 Task: Look for products with mango flavor.
Action: Mouse moved to (1209, 213)
Screenshot: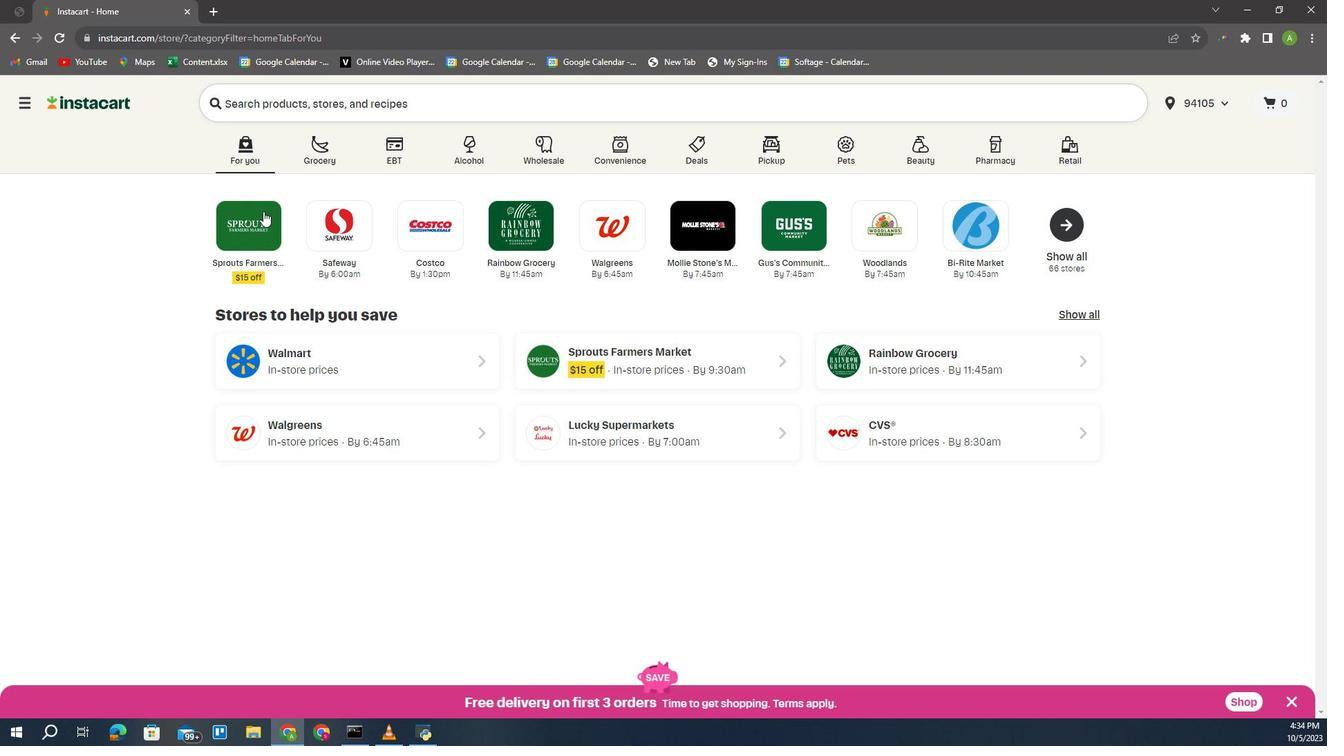 
Action: Mouse pressed left at (1209, 213)
Screenshot: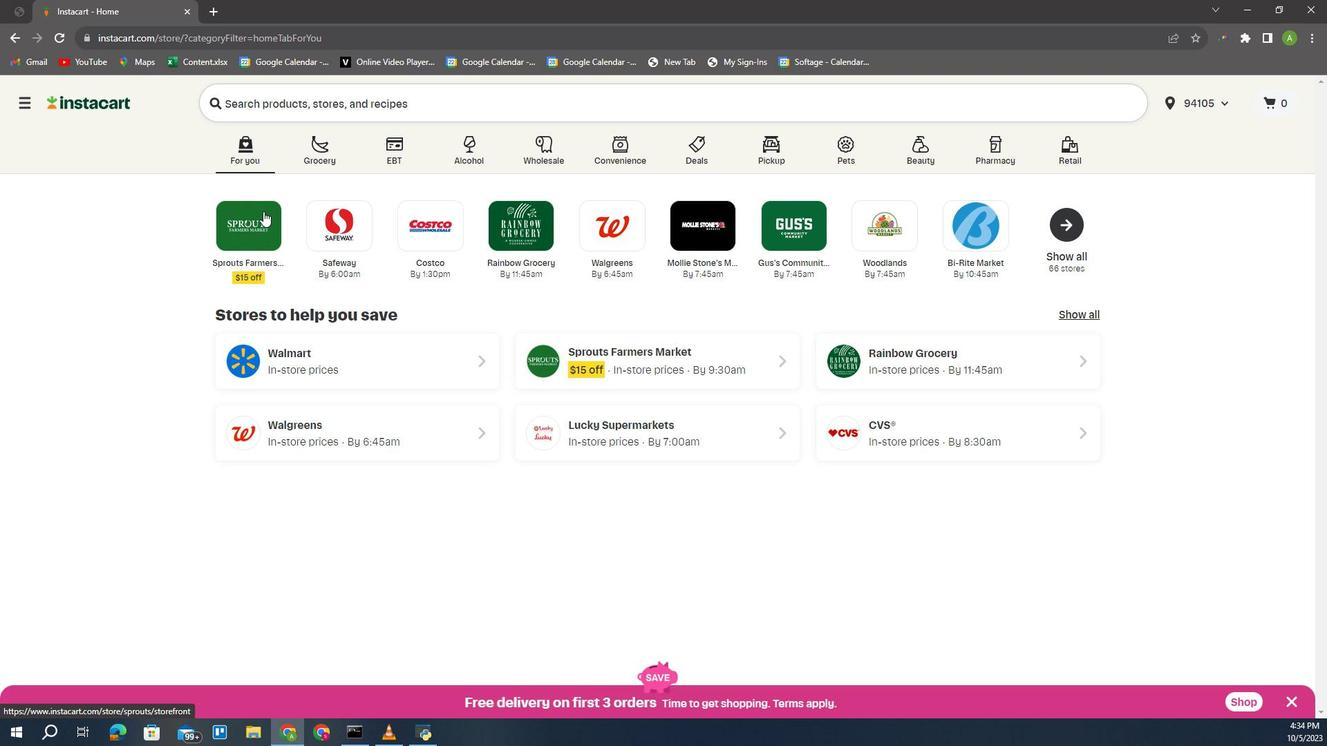 
Action: Mouse moved to (1026, 444)
Screenshot: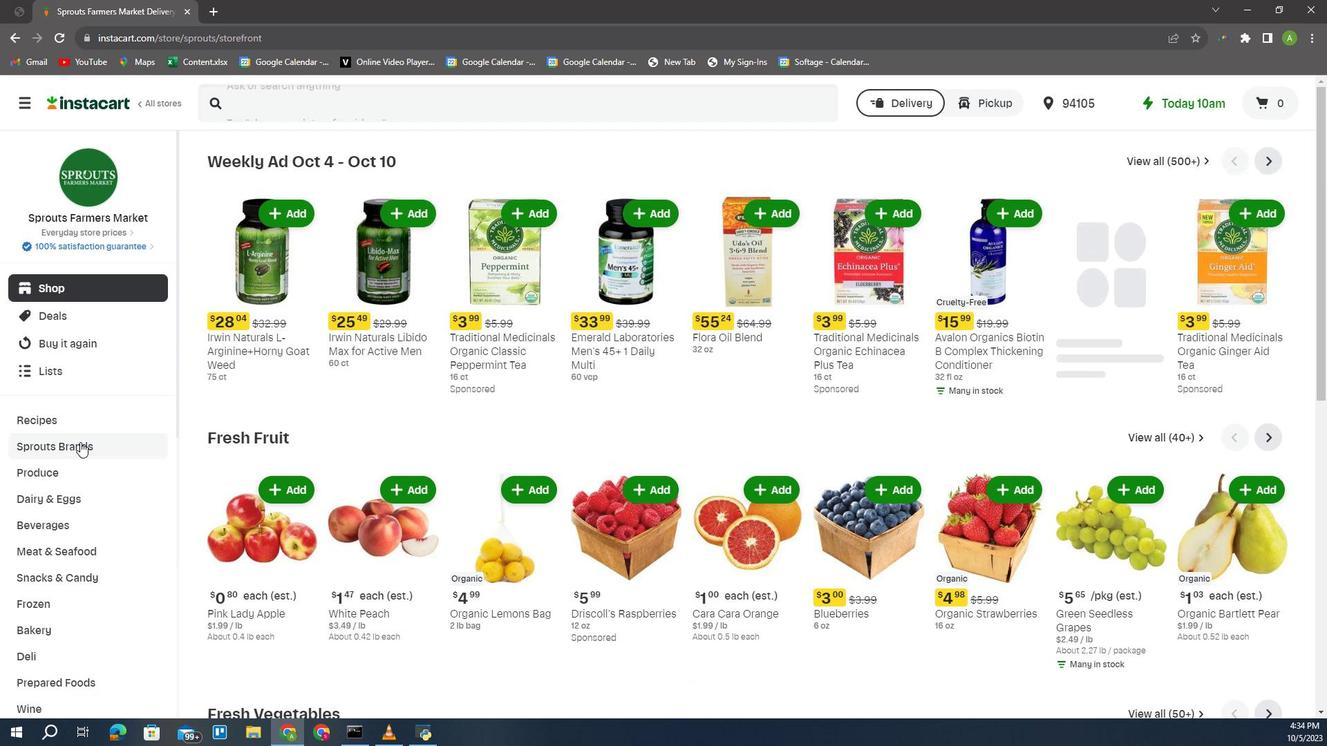 
Action: Mouse pressed left at (1026, 444)
Screenshot: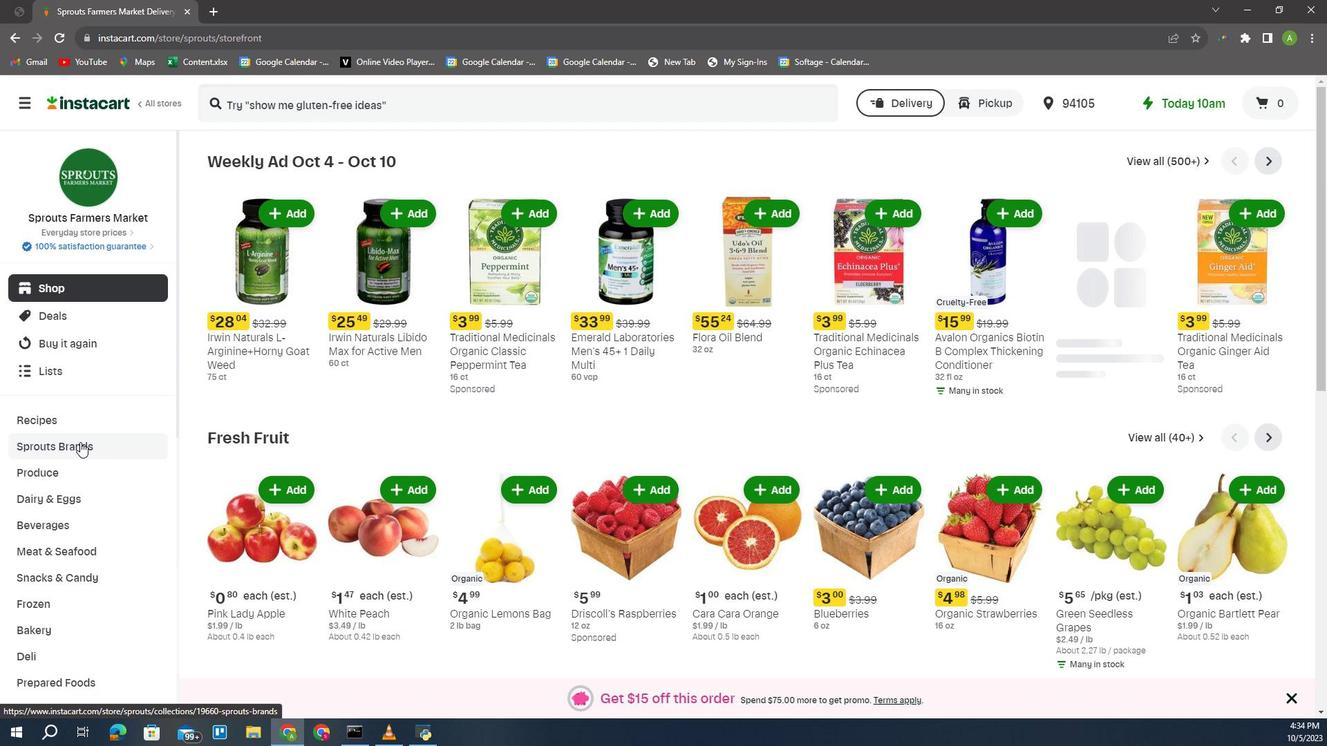
Action: Mouse moved to (1005, 661)
Screenshot: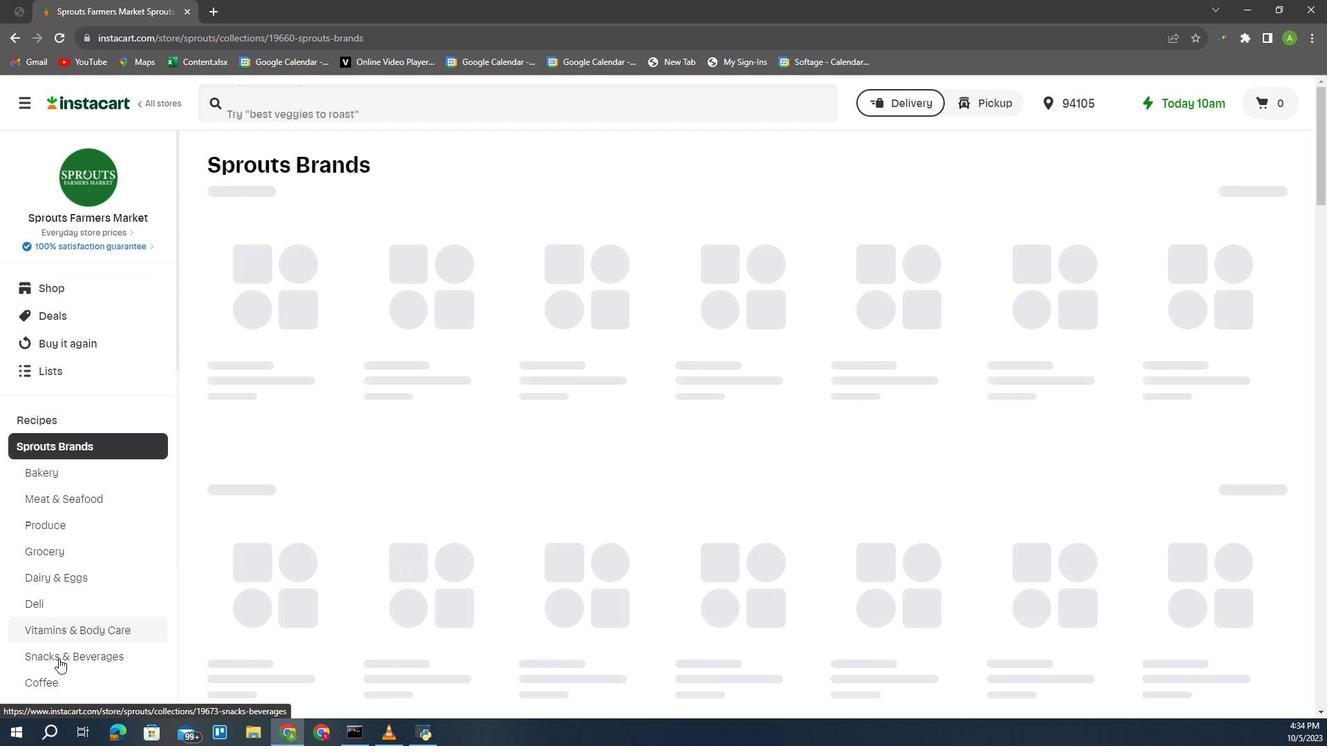 
Action: Mouse pressed left at (1005, 661)
Screenshot: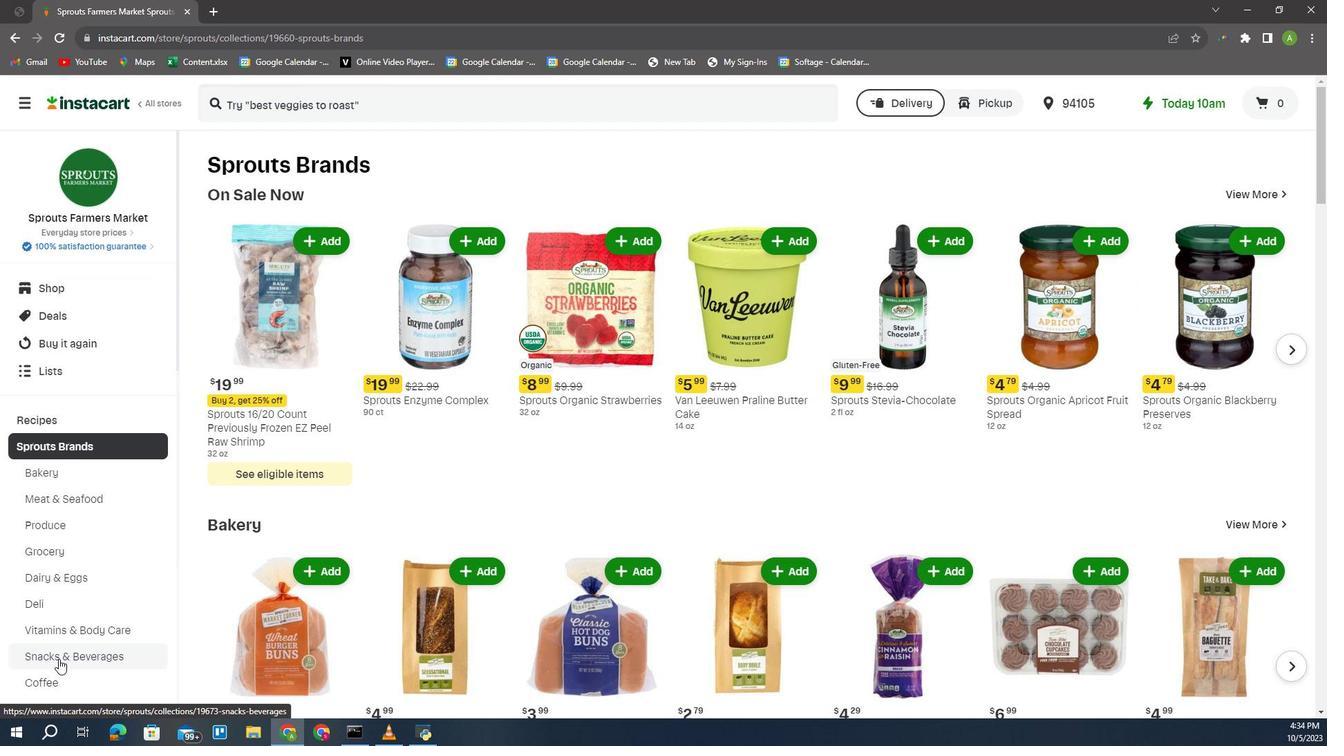 
Action: Mouse moved to (1213, 200)
Screenshot: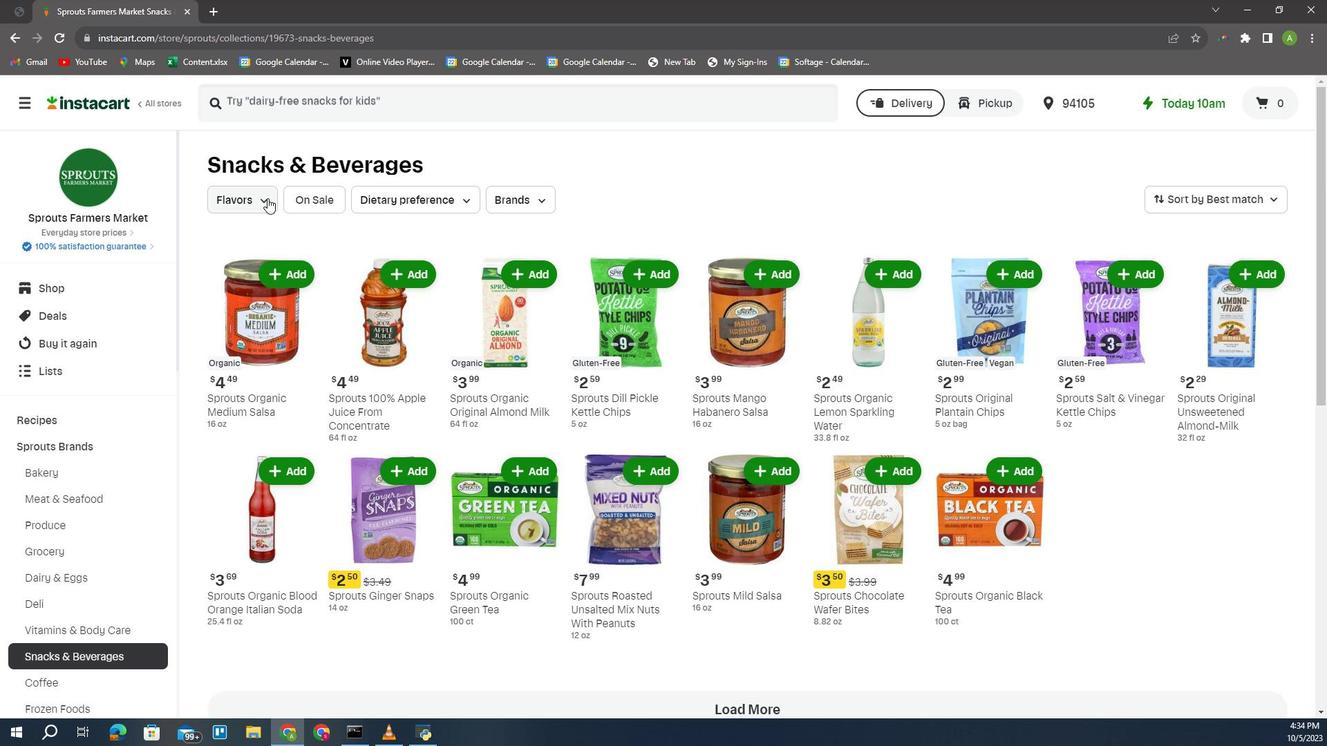 
Action: Mouse pressed left at (1213, 200)
Screenshot: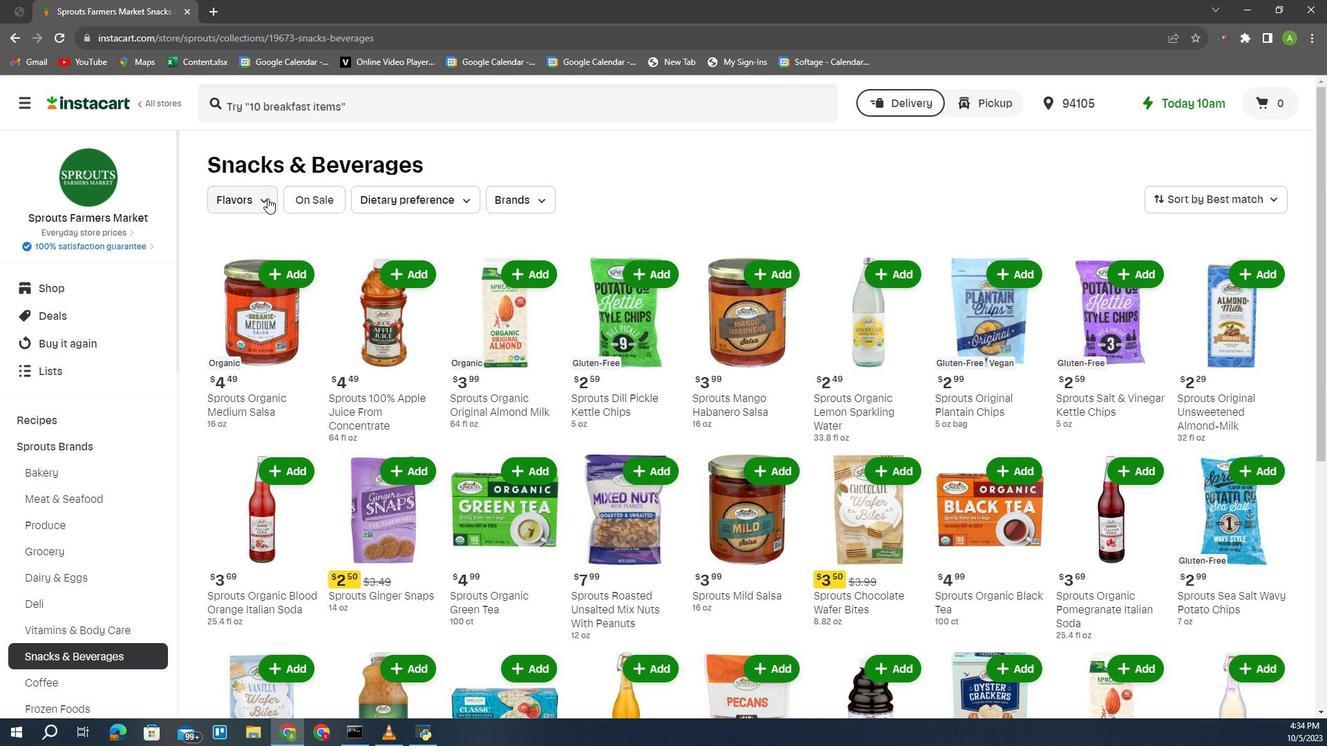 
Action: Mouse moved to (1340, 280)
Screenshot: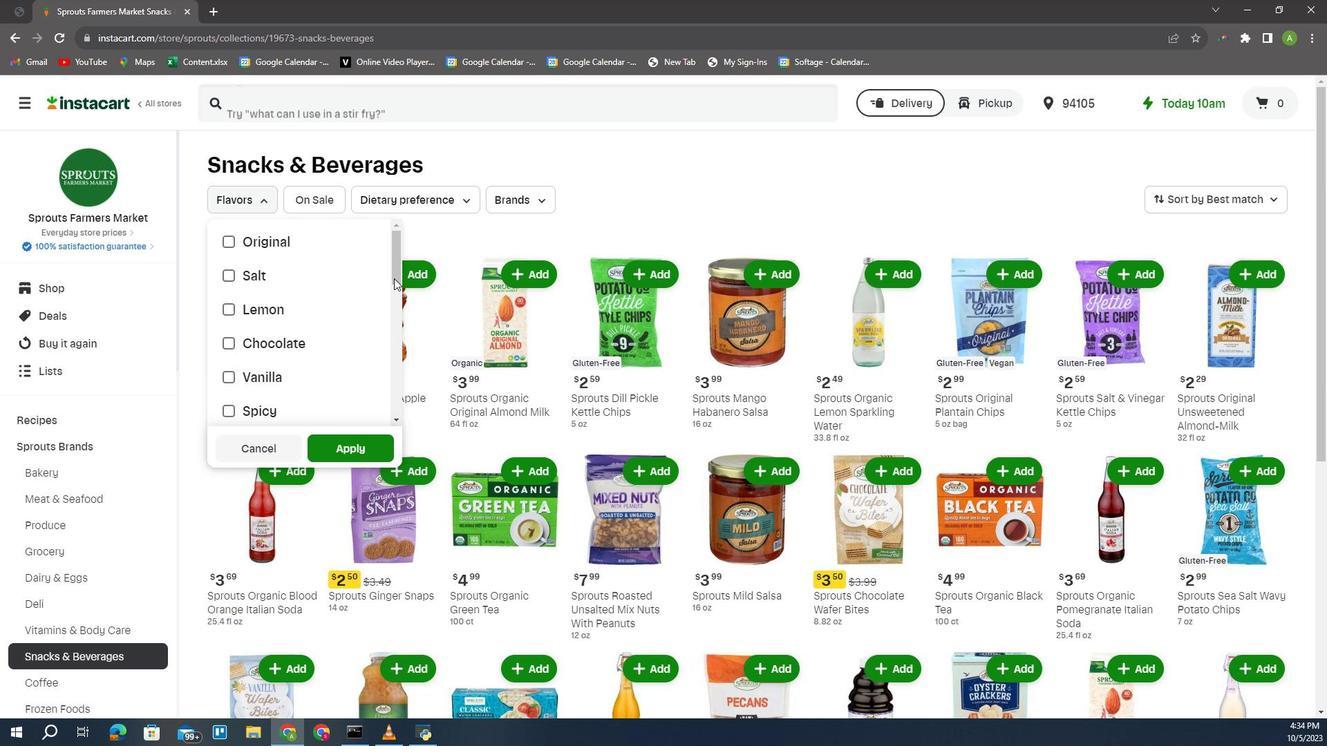 
Action: Mouse pressed left at (1340, 280)
Screenshot: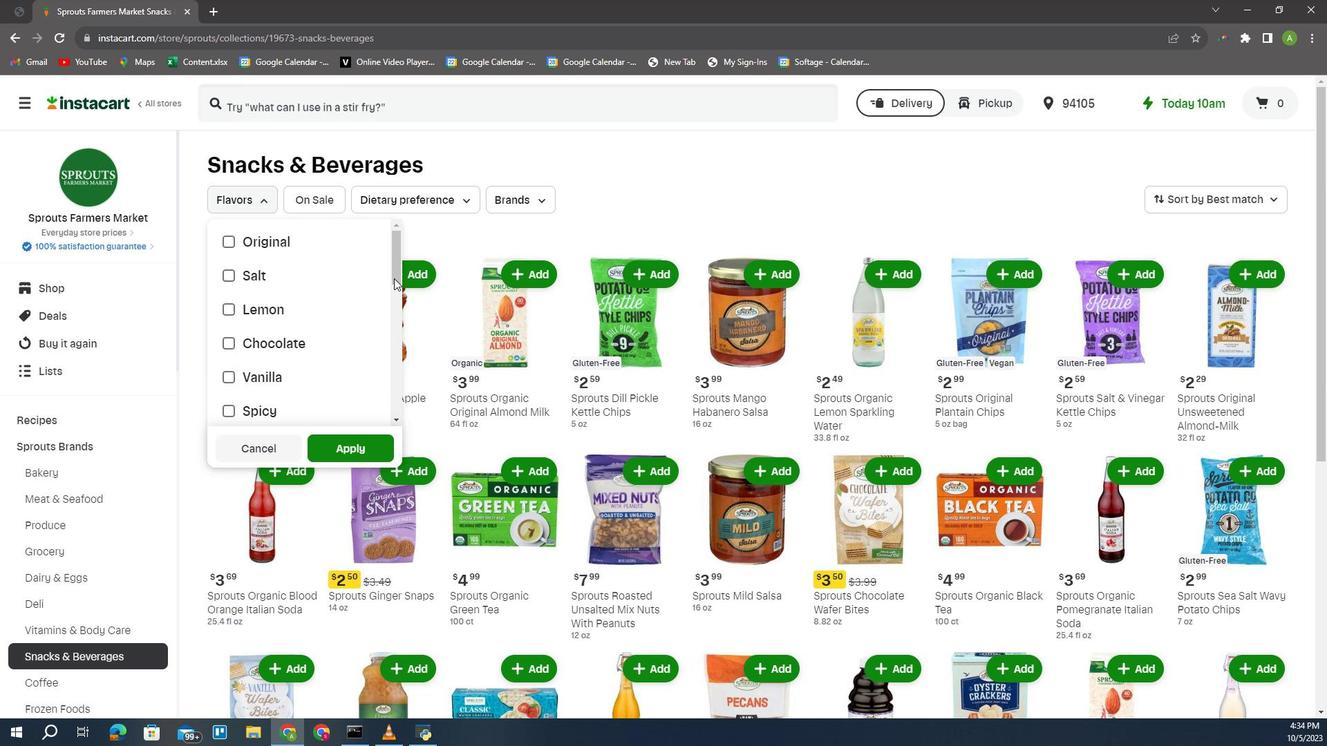
Action: Mouse moved to (1172, 368)
Screenshot: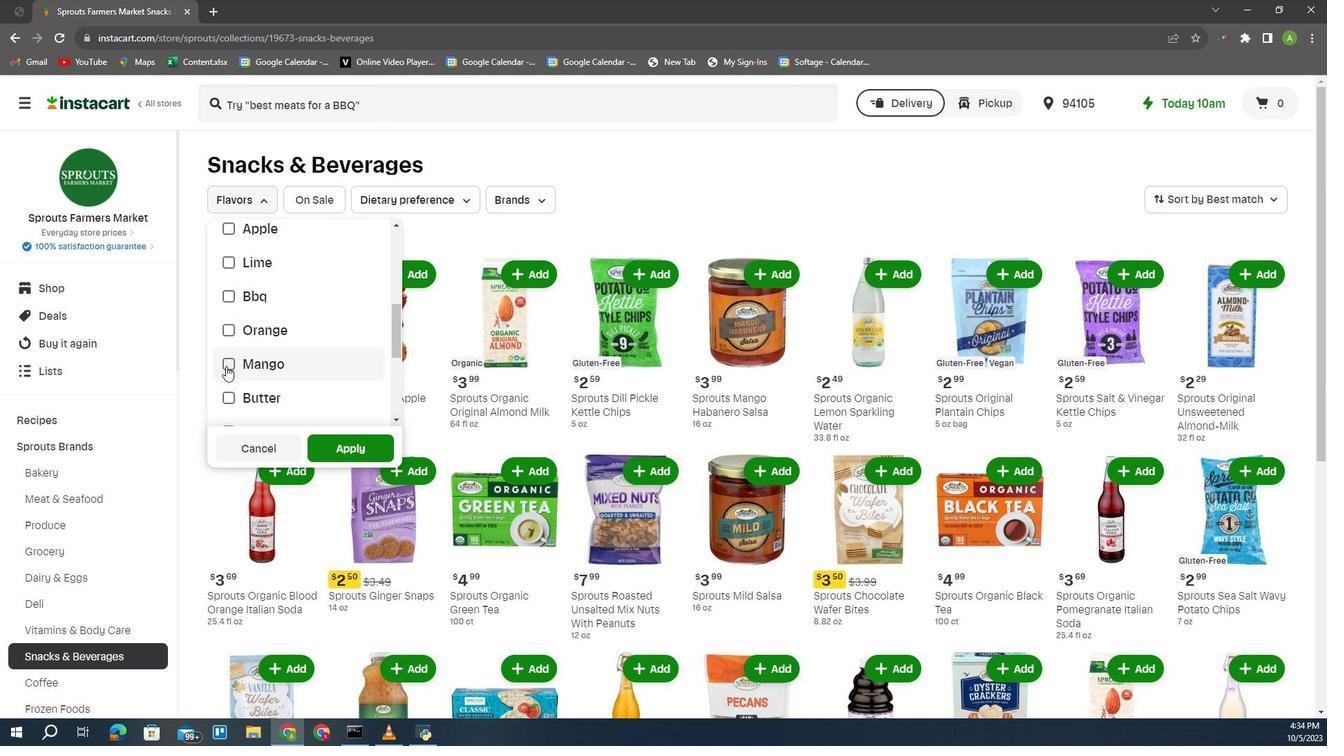 
Action: Mouse pressed left at (1172, 368)
Screenshot: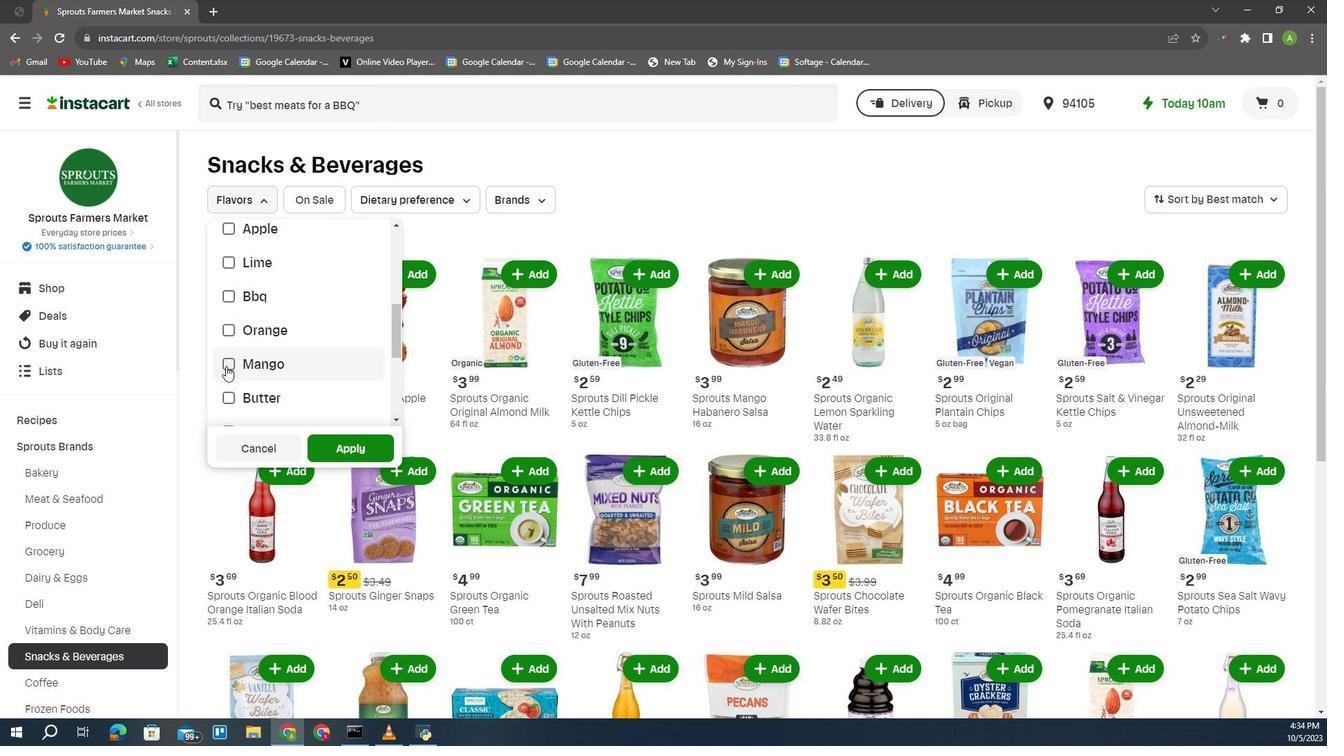 
Action: Mouse moved to (1298, 451)
Screenshot: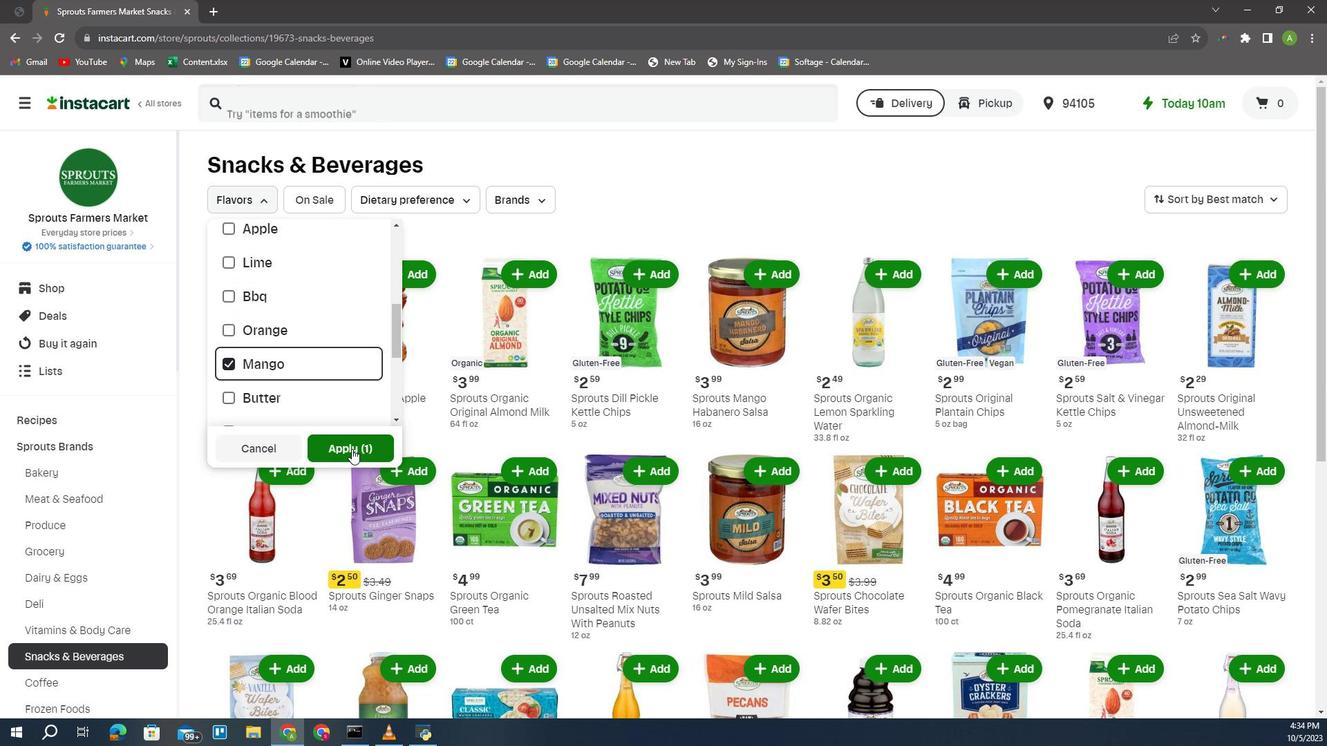 
Action: Mouse pressed left at (1298, 451)
Screenshot: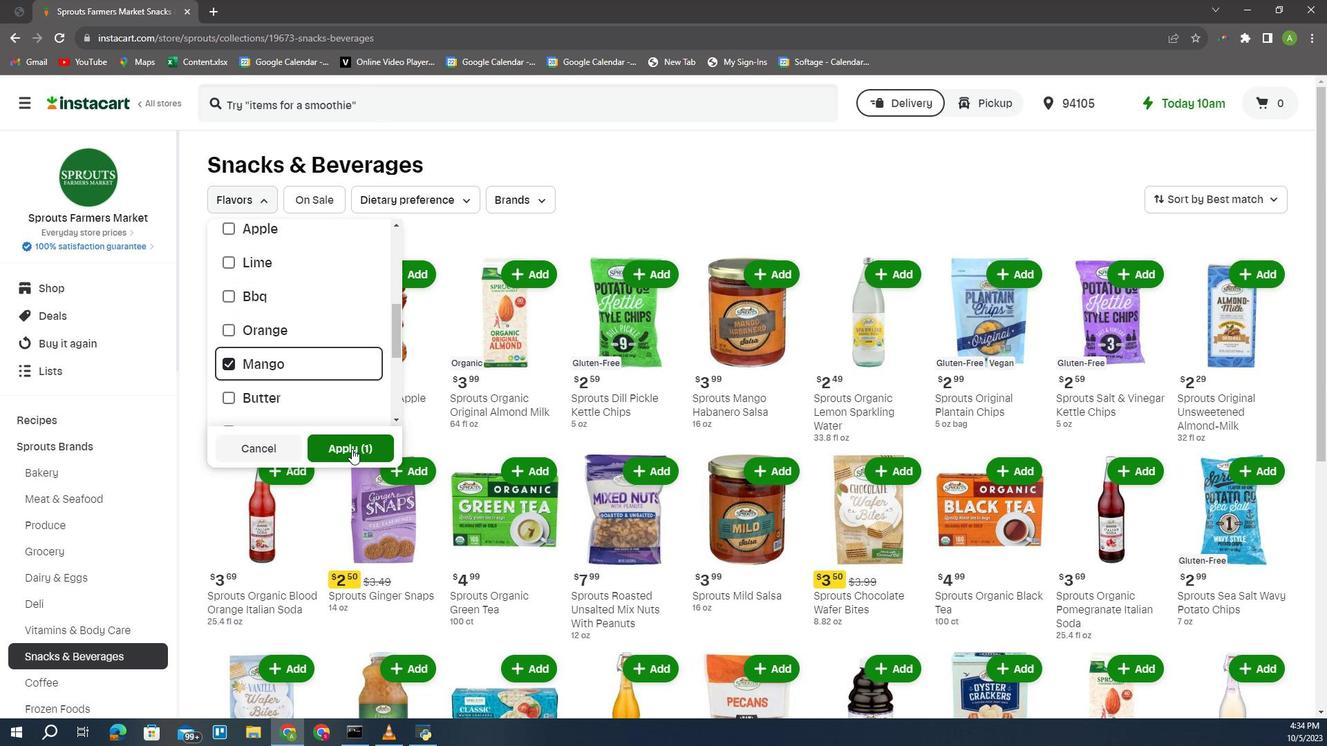 
